Task: Create a due date automation trigger when advanced on, on the tuesday of the week a card is due add dates due in between 1 and 5 working days at 11:00 AM.
Action: Mouse moved to (959, 75)
Screenshot: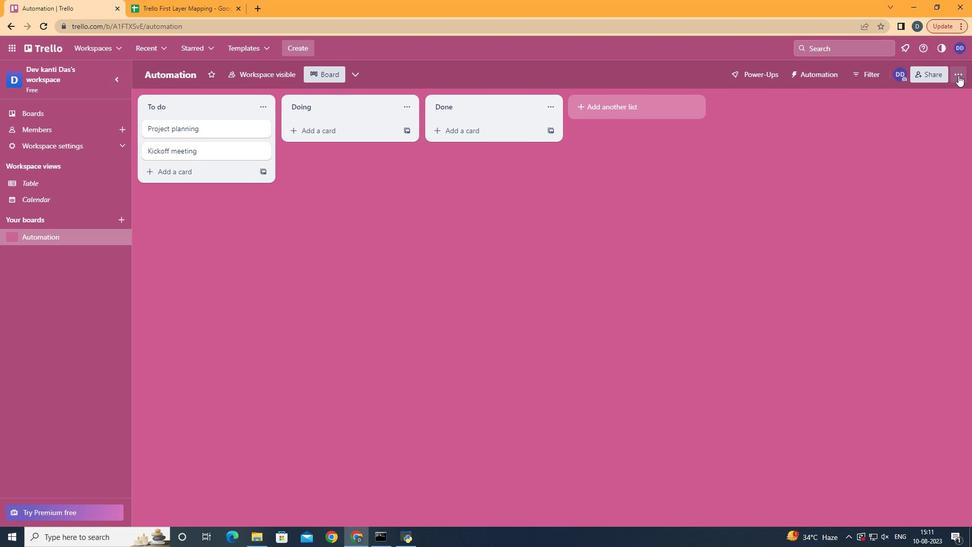 
Action: Mouse pressed left at (959, 75)
Screenshot: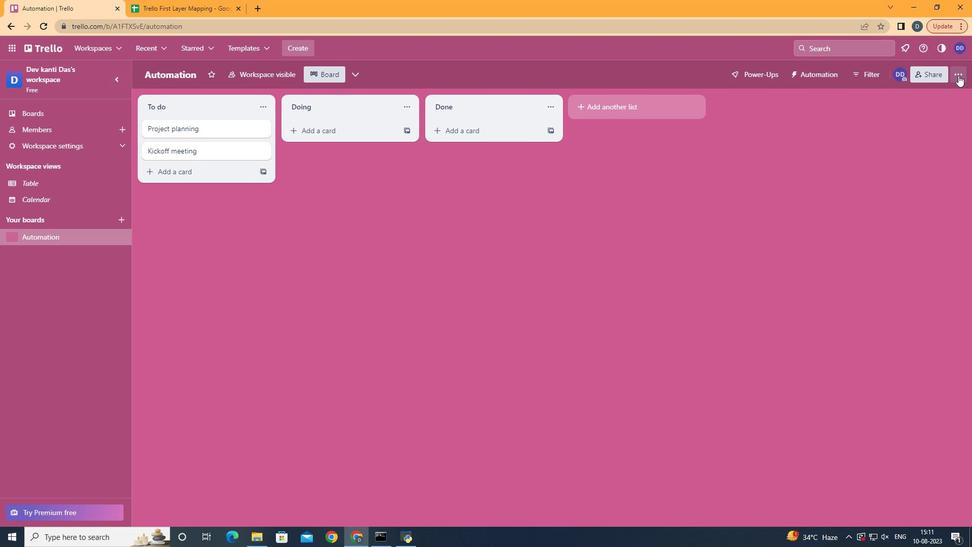 
Action: Mouse moved to (845, 217)
Screenshot: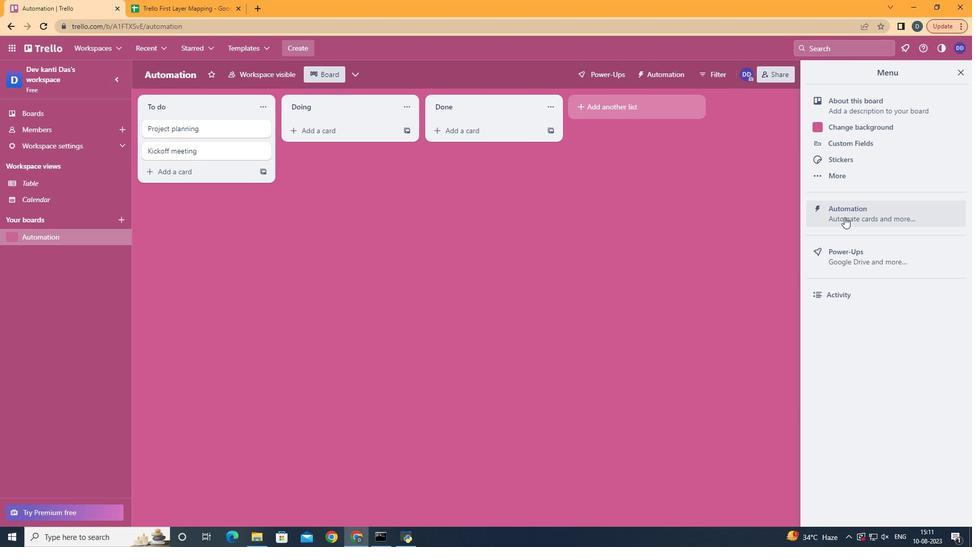 
Action: Mouse pressed left at (845, 217)
Screenshot: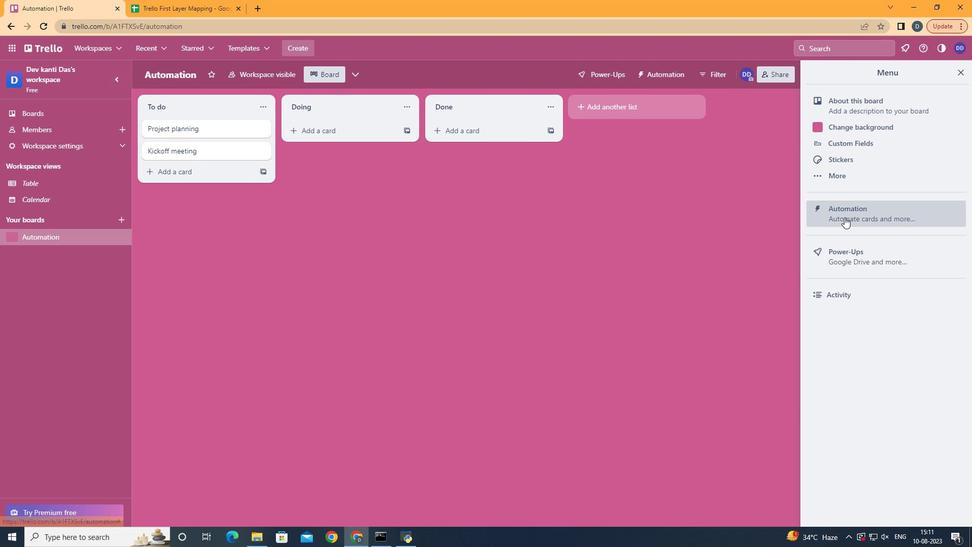 
Action: Mouse moved to (186, 203)
Screenshot: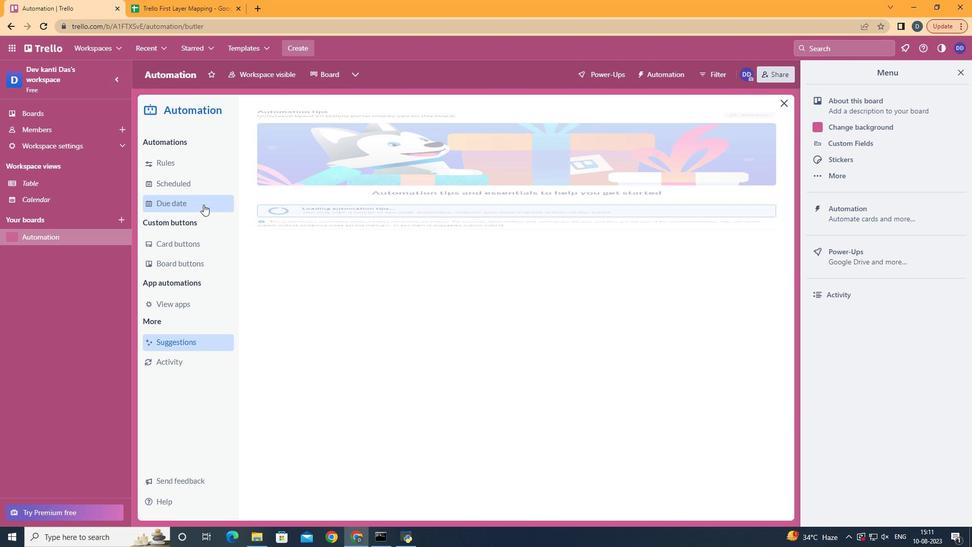 
Action: Mouse pressed left at (186, 203)
Screenshot: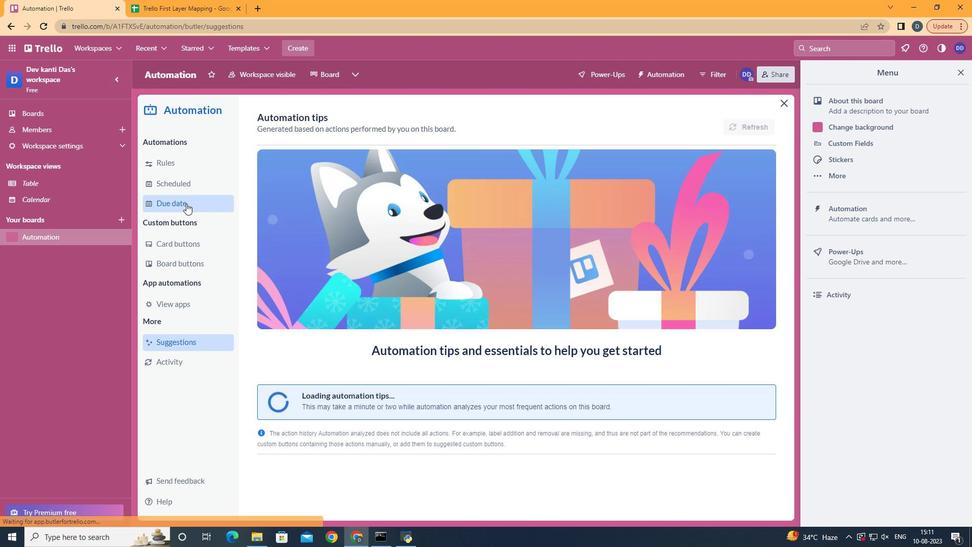 
Action: Mouse moved to (712, 115)
Screenshot: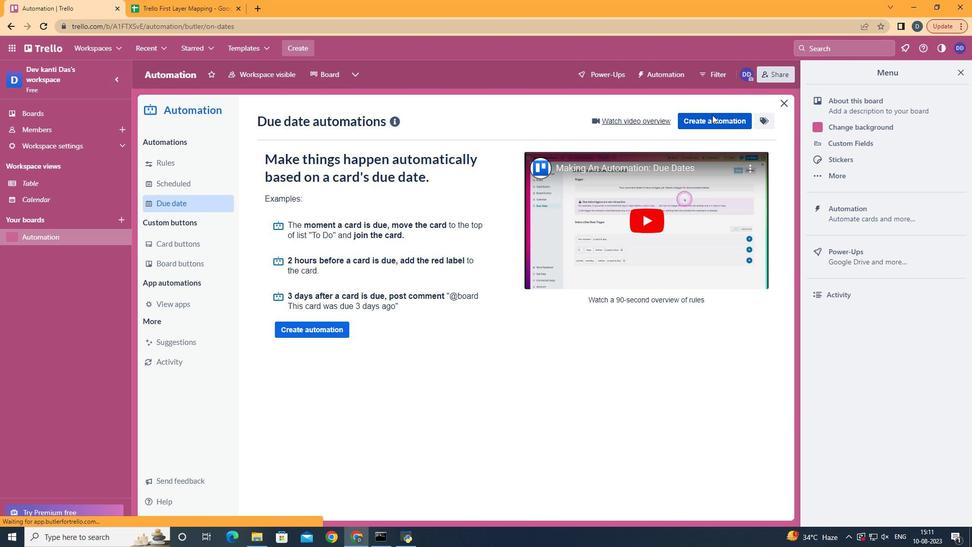 
Action: Mouse pressed left at (712, 115)
Screenshot: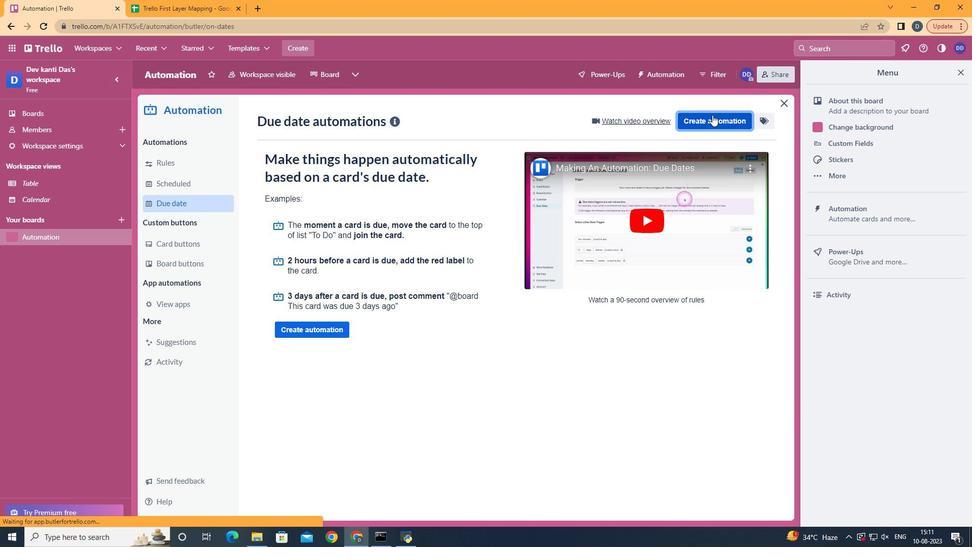 
Action: Mouse moved to (553, 222)
Screenshot: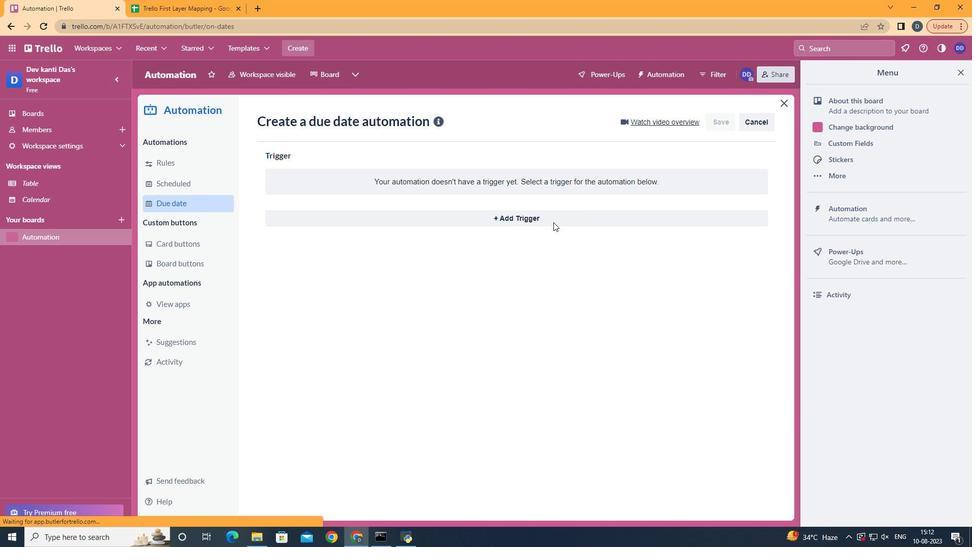 
Action: Mouse pressed left at (553, 222)
Screenshot: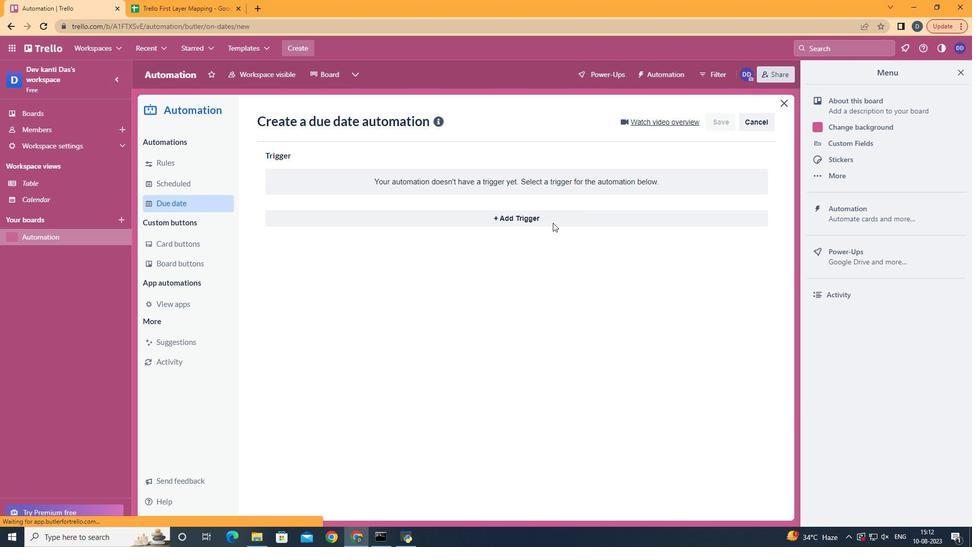 
Action: Mouse moved to (318, 283)
Screenshot: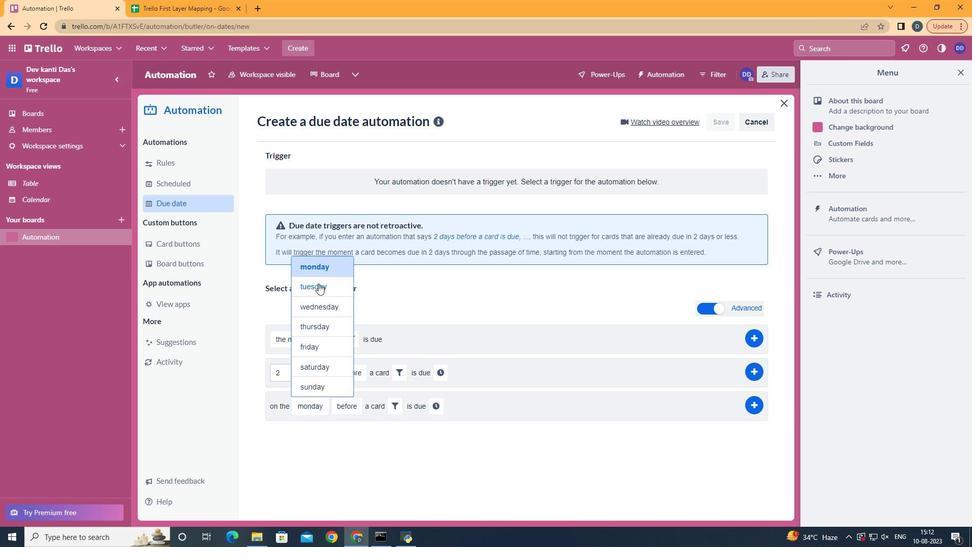 
Action: Mouse pressed left at (318, 283)
Screenshot: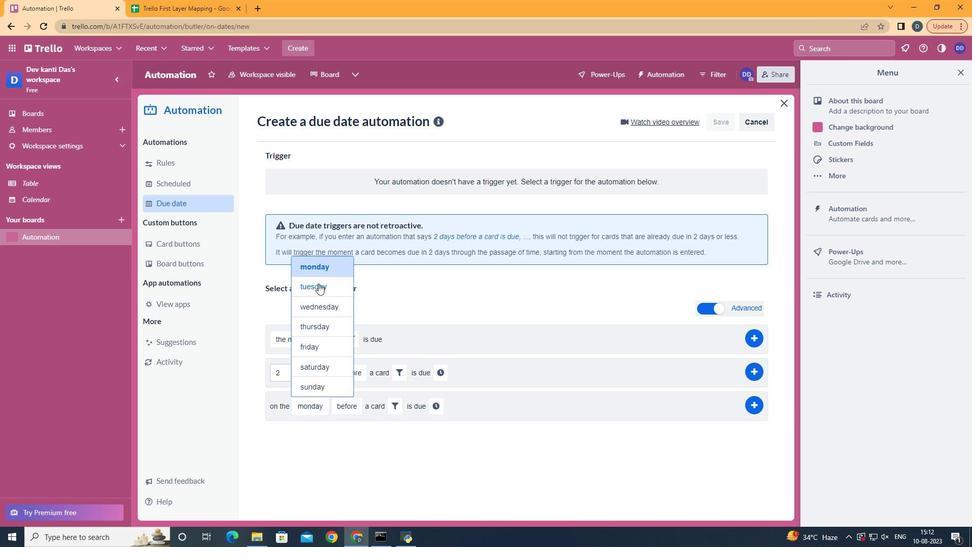 
Action: Mouse moved to (366, 463)
Screenshot: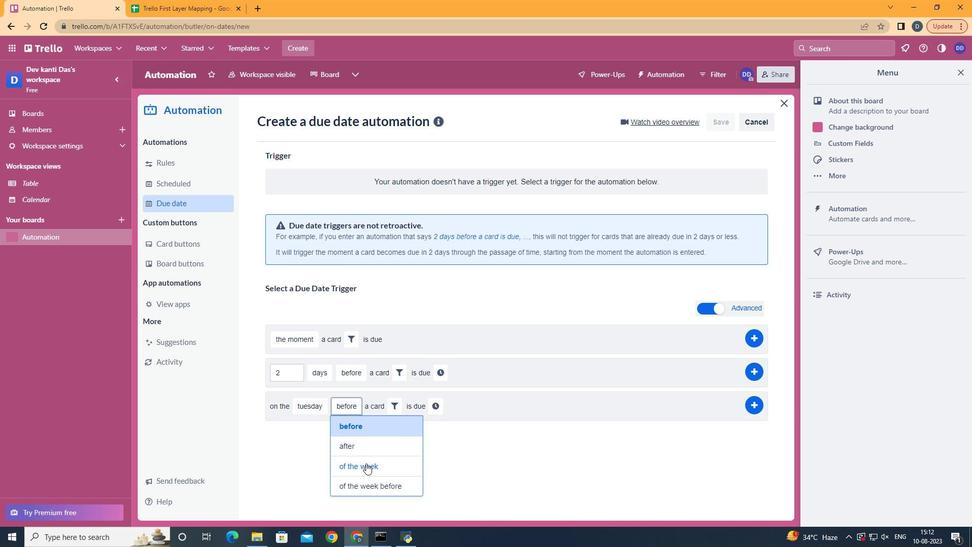 
Action: Mouse pressed left at (366, 463)
Screenshot: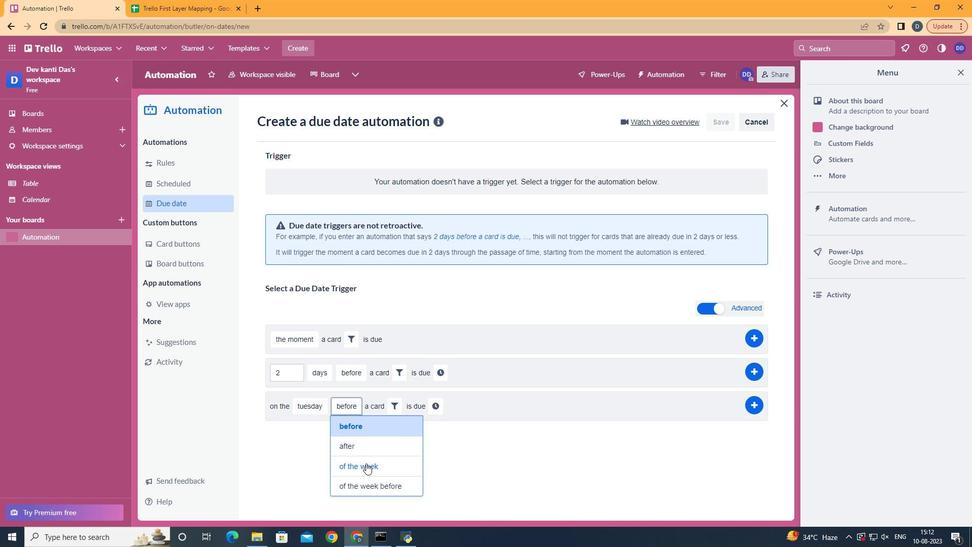 
Action: Mouse moved to (404, 404)
Screenshot: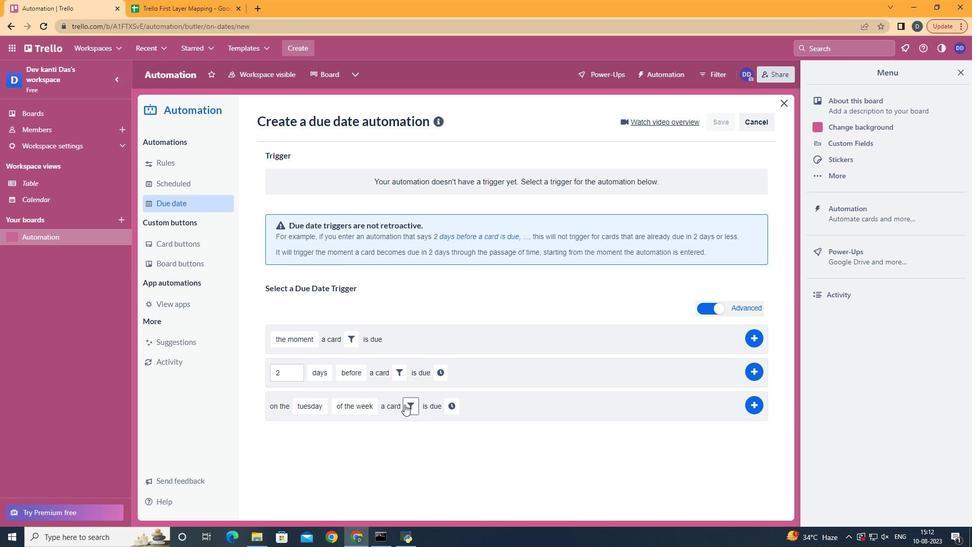
Action: Mouse pressed left at (404, 404)
Screenshot: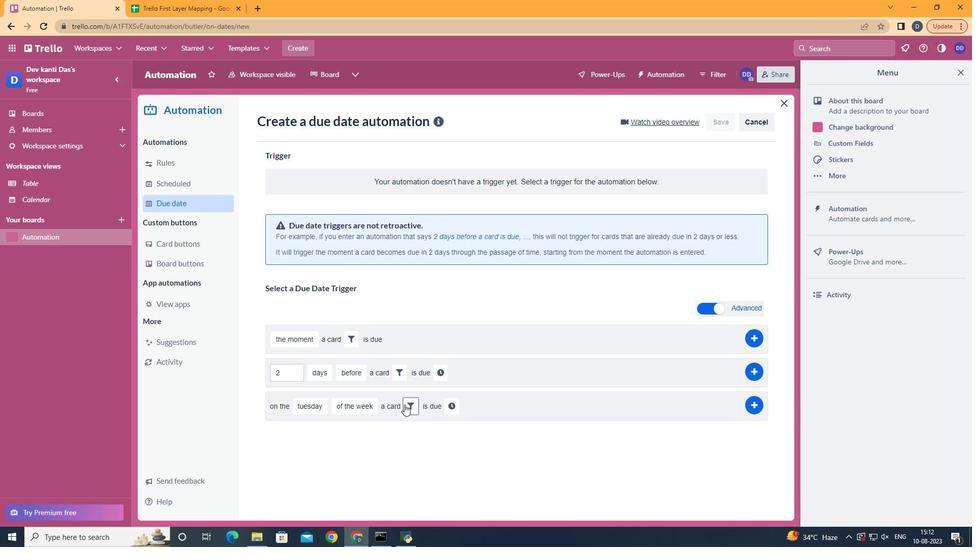 
Action: Mouse moved to (453, 436)
Screenshot: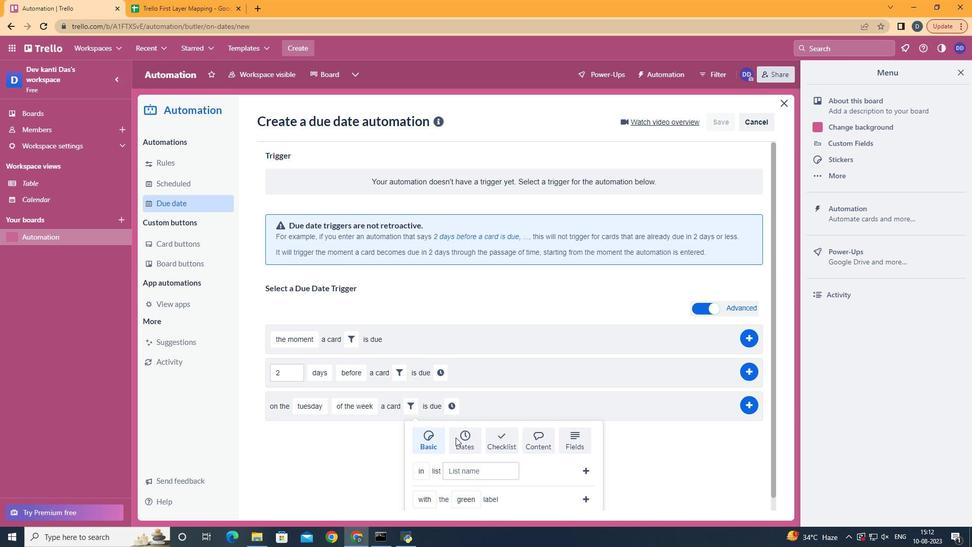 
Action: Mouse pressed left at (453, 436)
Screenshot: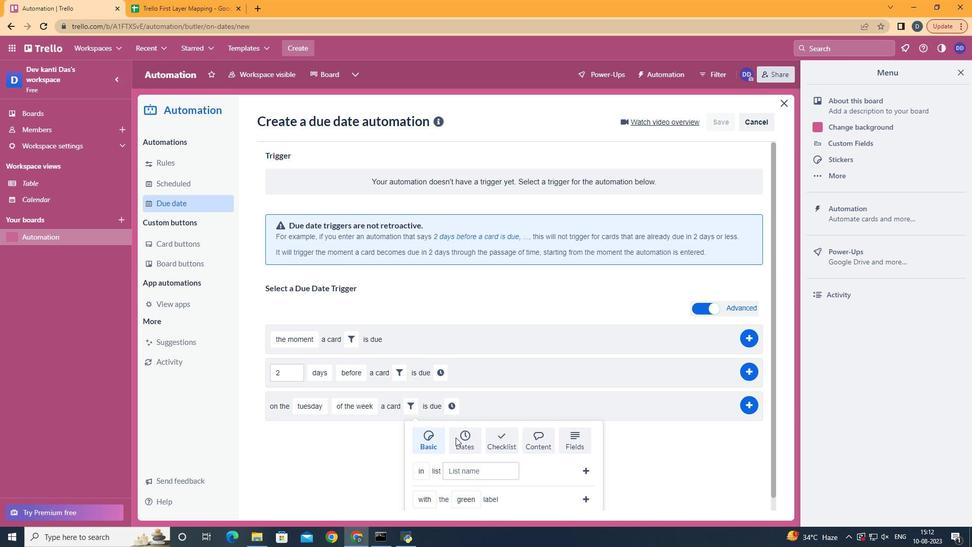 
Action: Mouse moved to (455, 437)
Screenshot: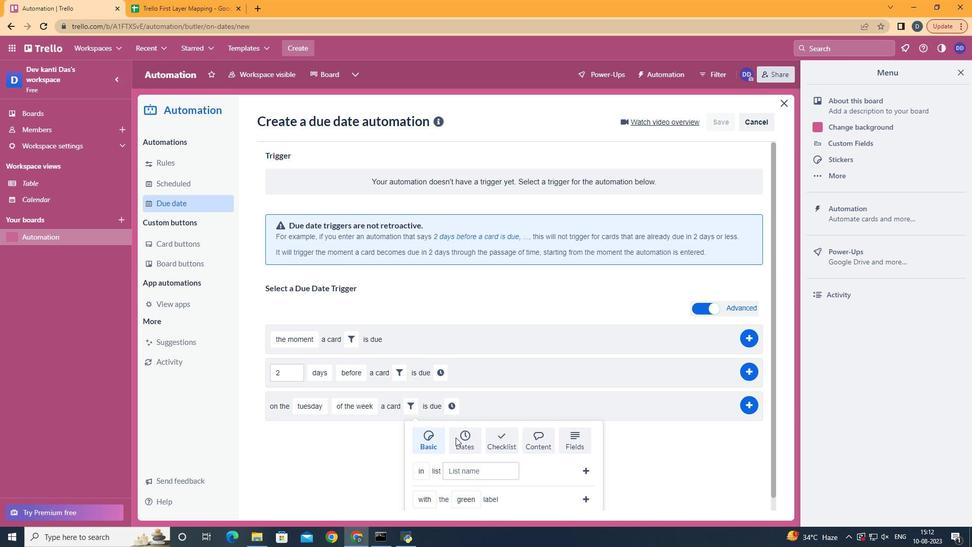 
Action: Mouse scrolled (455, 437) with delta (0, 0)
Screenshot: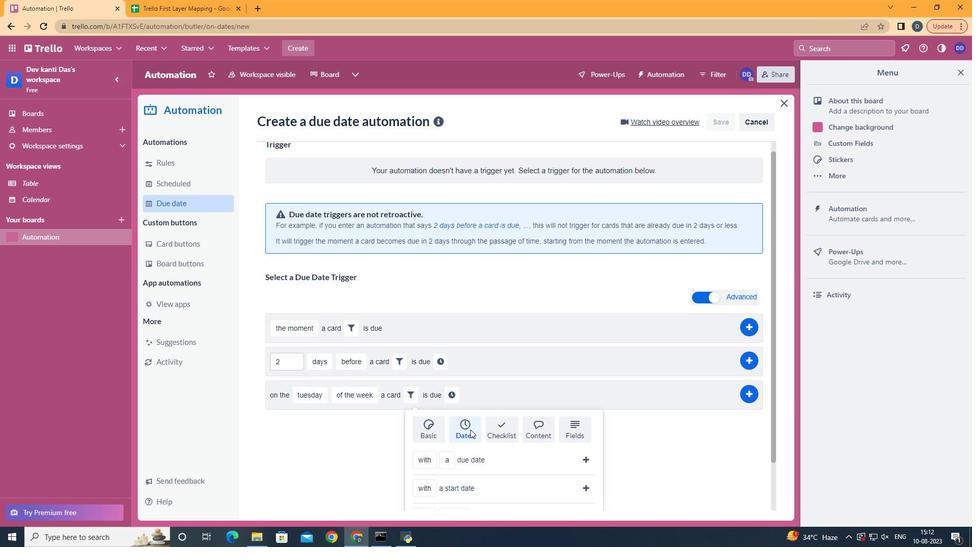 
Action: Mouse scrolled (455, 437) with delta (0, 0)
Screenshot: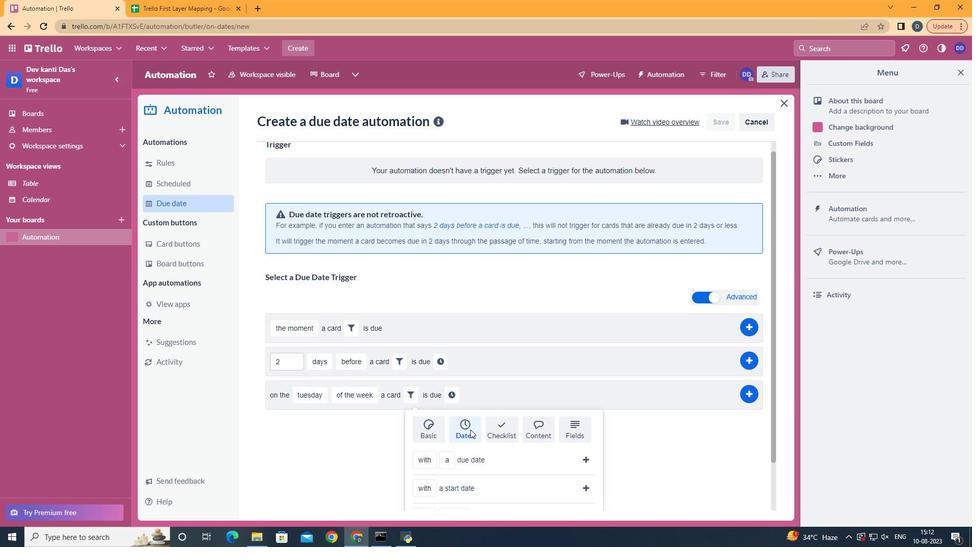 
Action: Mouse scrolled (455, 437) with delta (0, 0)
Screenshot: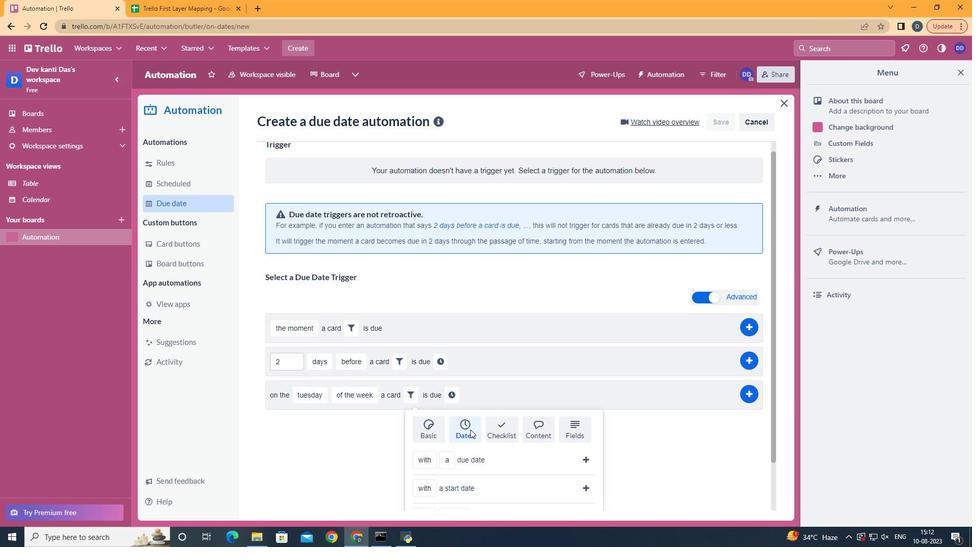 
Action: Mouse scrolled (455, 437) with delta (0, 0)
Screenshot: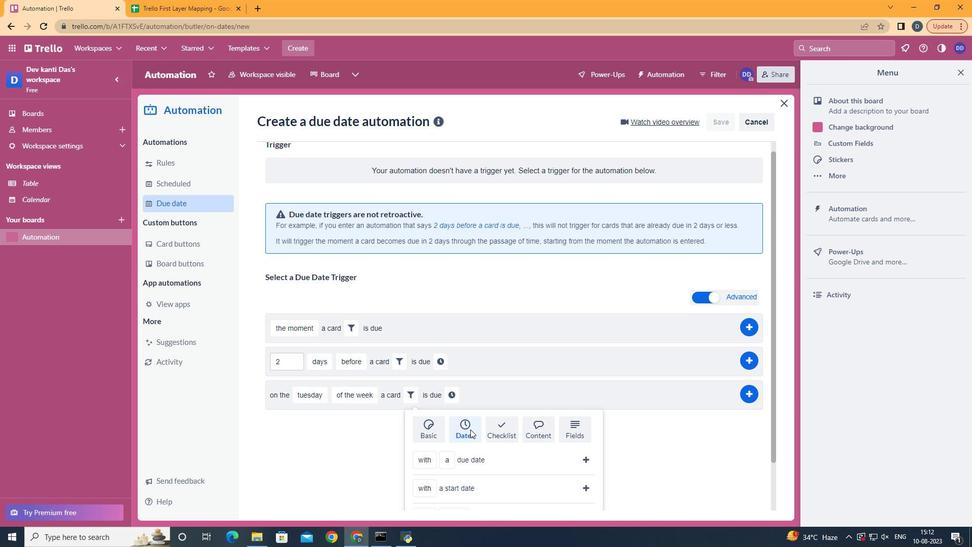
Action: Mouse scrolled (455, 437) with delta (0, 0)
Screenshot: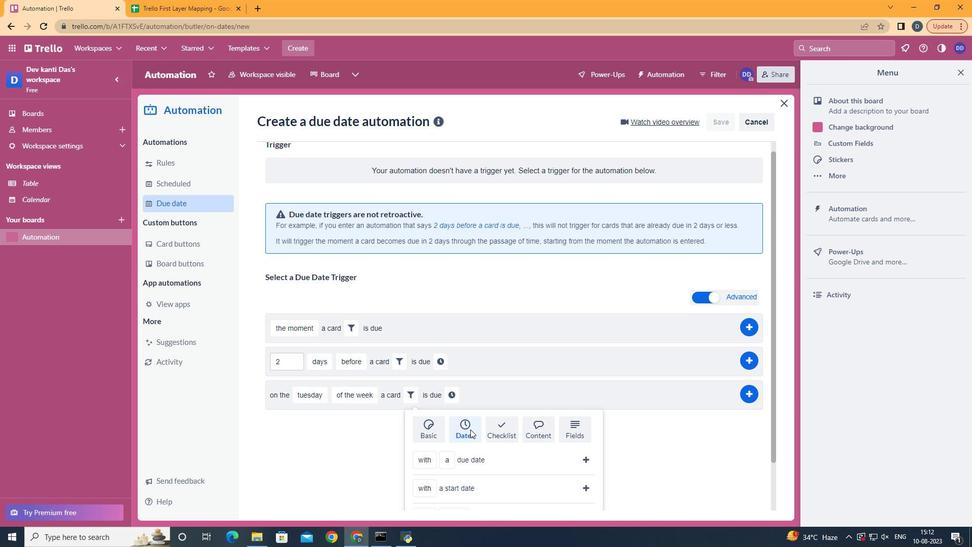 
Action: Mouse scrolled (455, 437) with delta (0, 0)
Screenshot: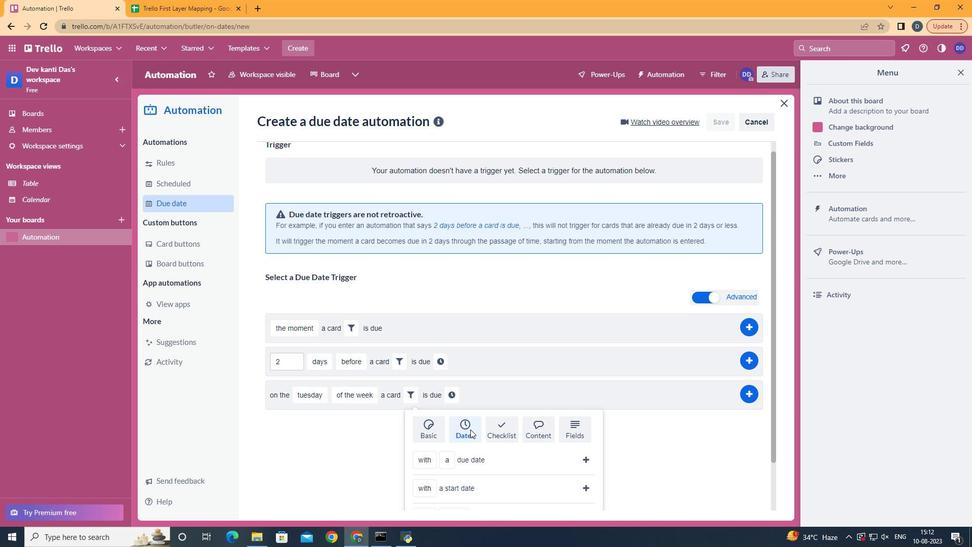 
Action: Mouse moved to (474, 466)
Screenshot: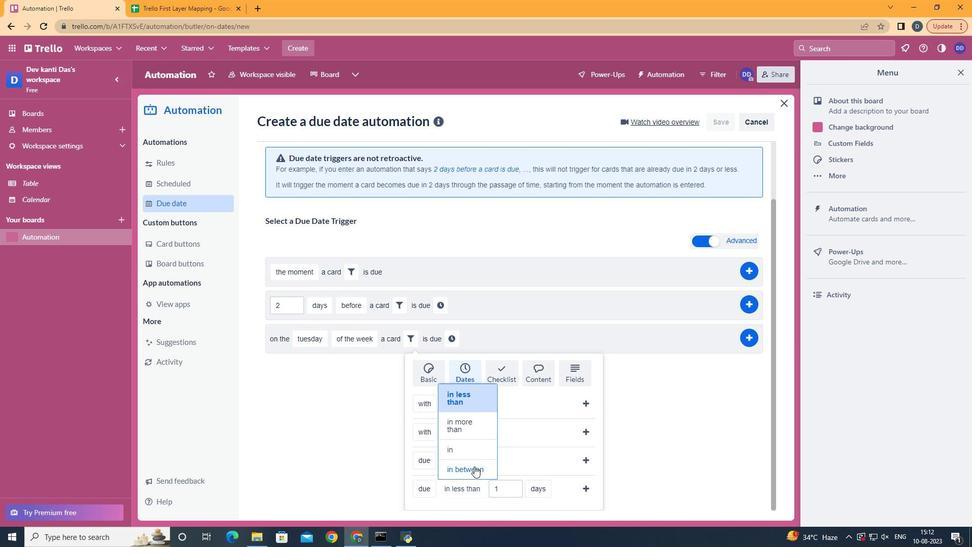 
Action: Mouse pressed left at (474, 466)
Screenshot: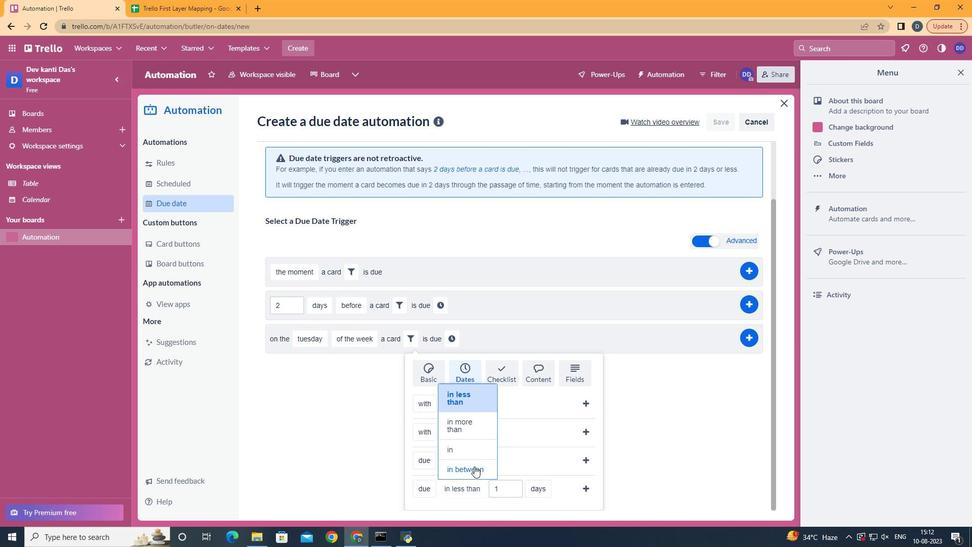 
Action: Mouse moved to (587, 474)
Screenshot: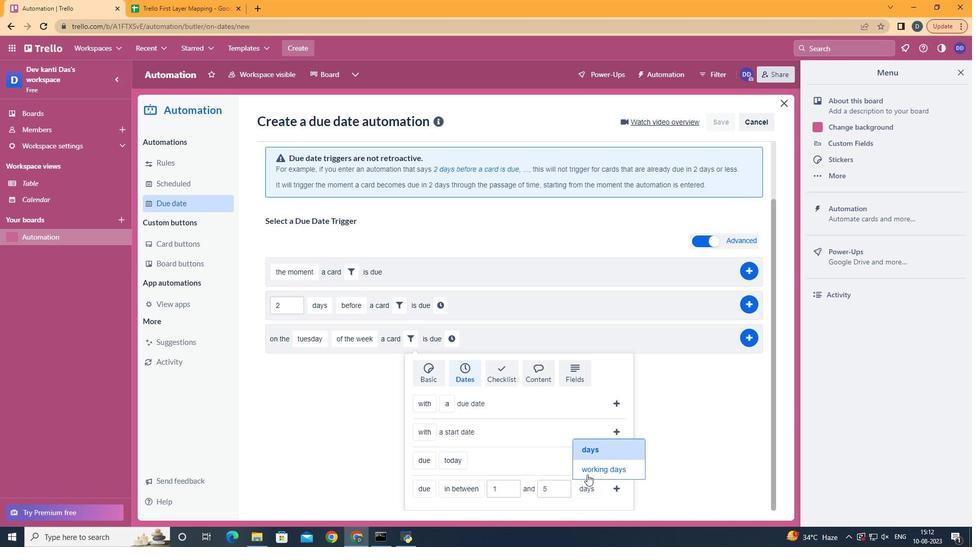 
Action: Mouse pressed left at (587, 474)
Screenshot: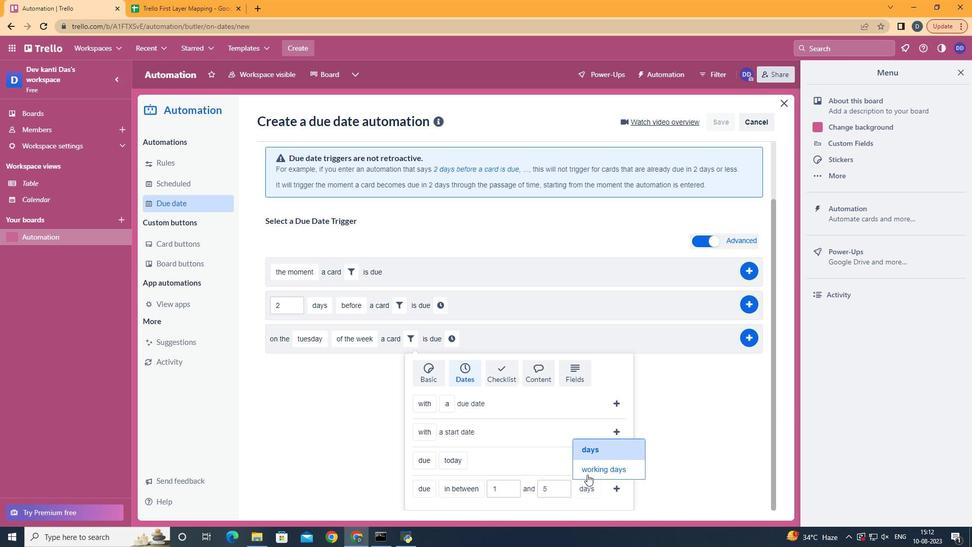 
Action: Mouse moved to (645, 490)
Screenshot: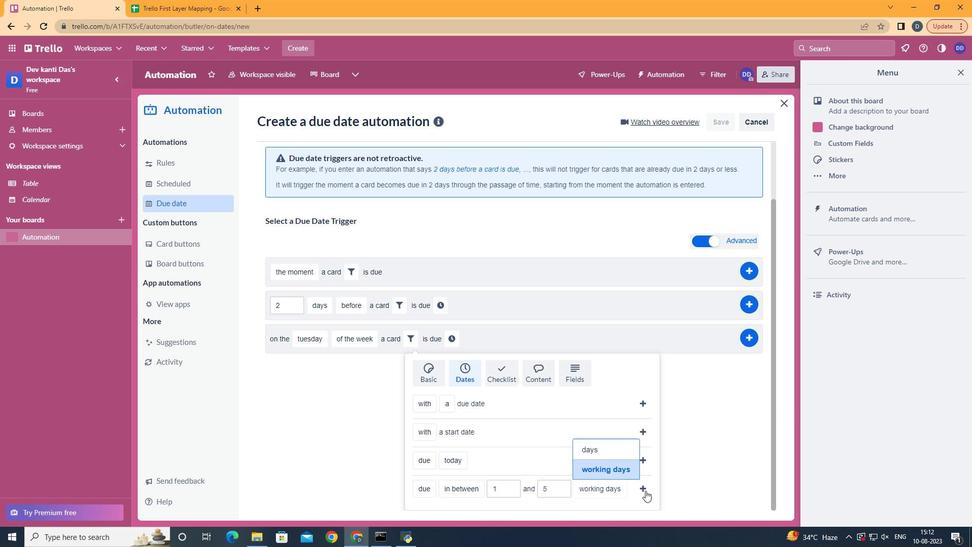 
Action: Mouse pressed left at (645, 490)
Screenshot: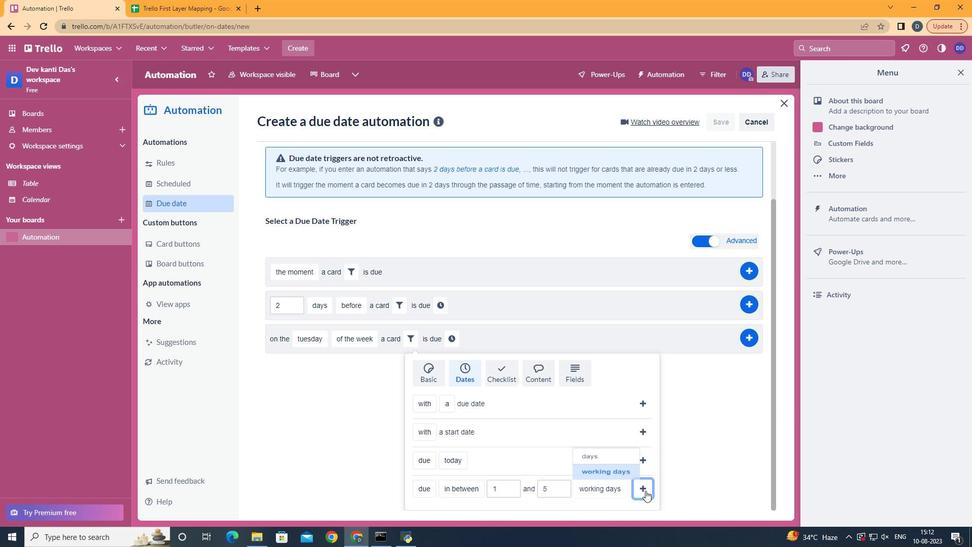 
Action: Mouse moved to (644, 407)
Screenshot: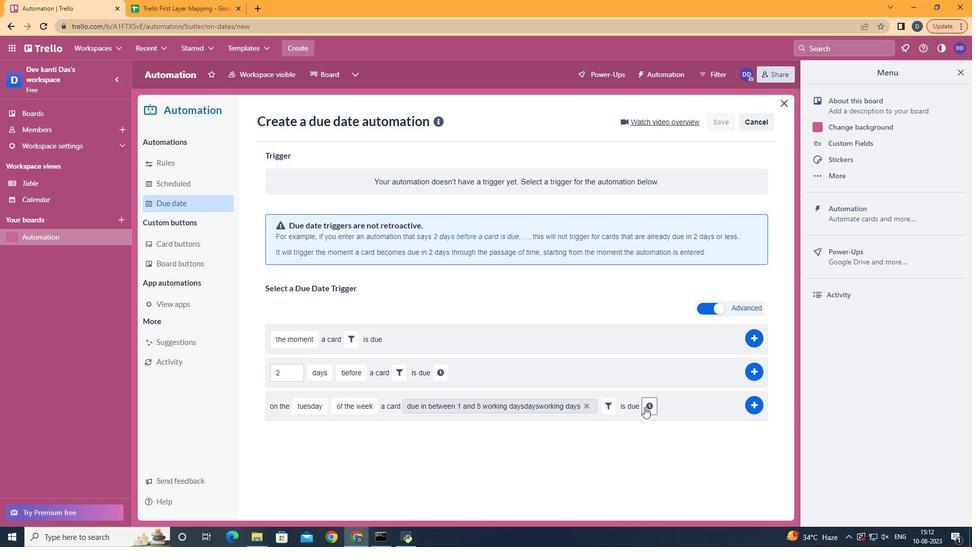 
Action: Mouse pressed left at (644, 407)
Screenshot: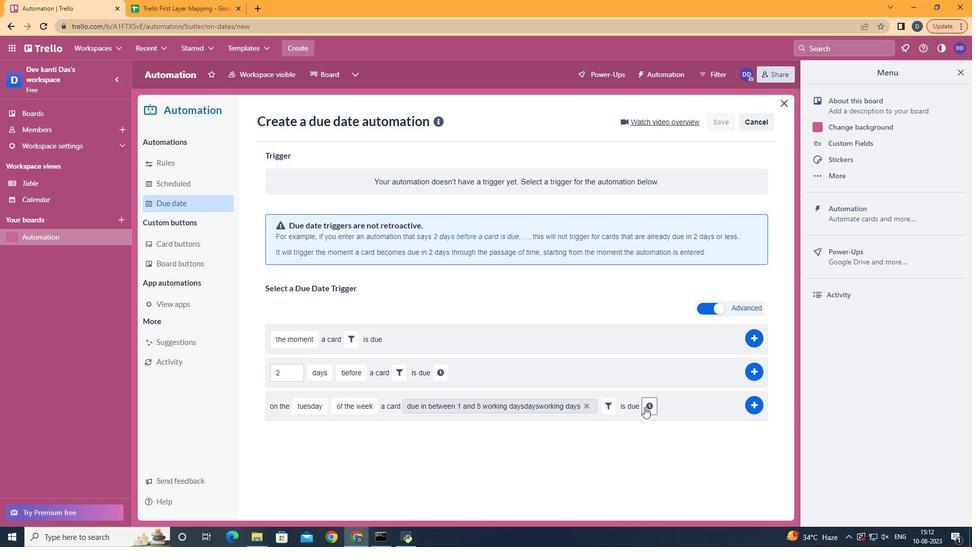 
Action: Mouse moved to (302, 429)
Screenshot: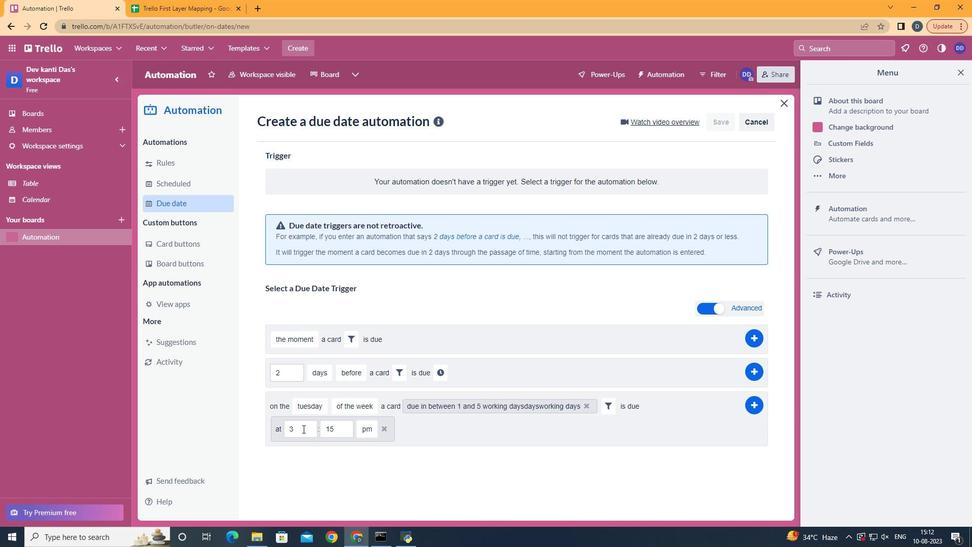 
Action: Mouse pressed left at (302, 429)
Screenshot: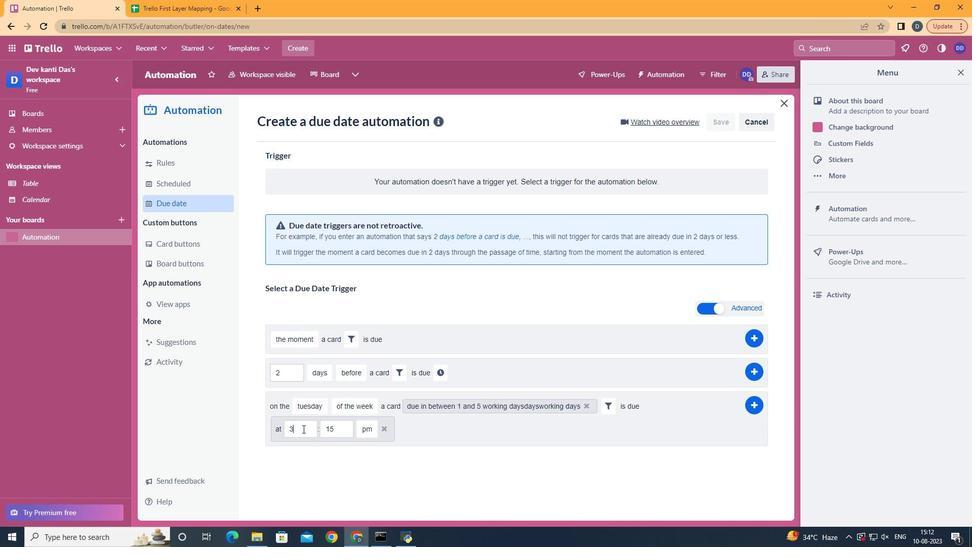
Action: Mouse moved to (302, 429)
Screenshot: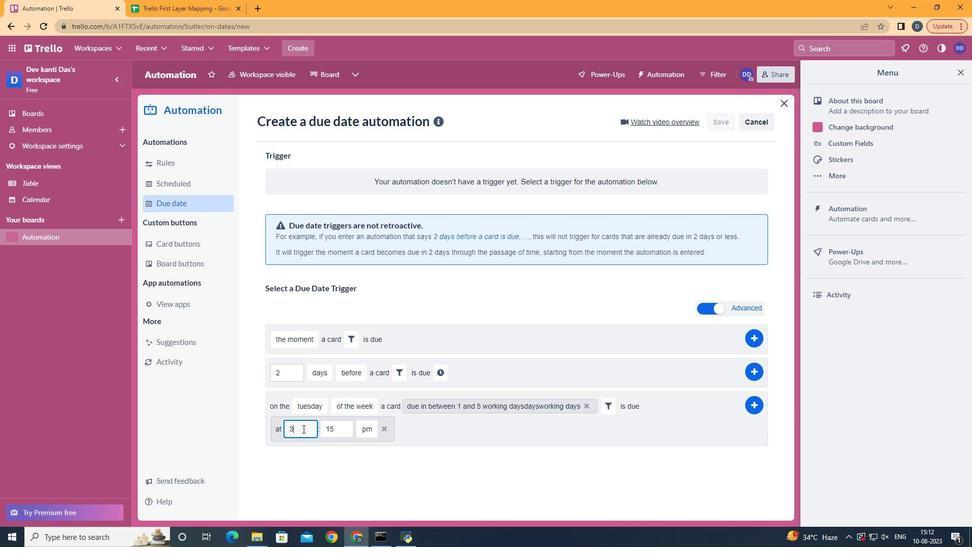 
Action: Key pressed <Key.backspace>11
Screenshot: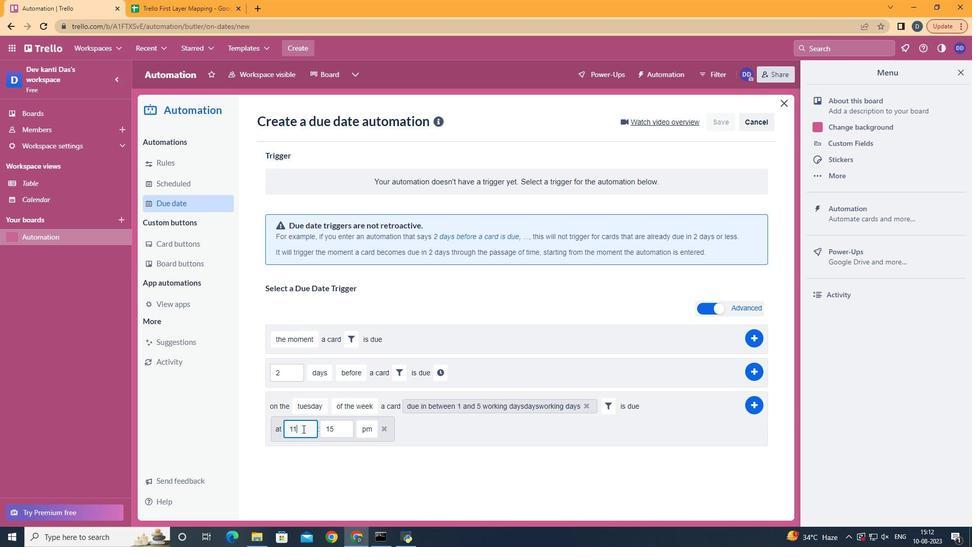 
Action: Mouse moved to (345, 433)
Screenshot: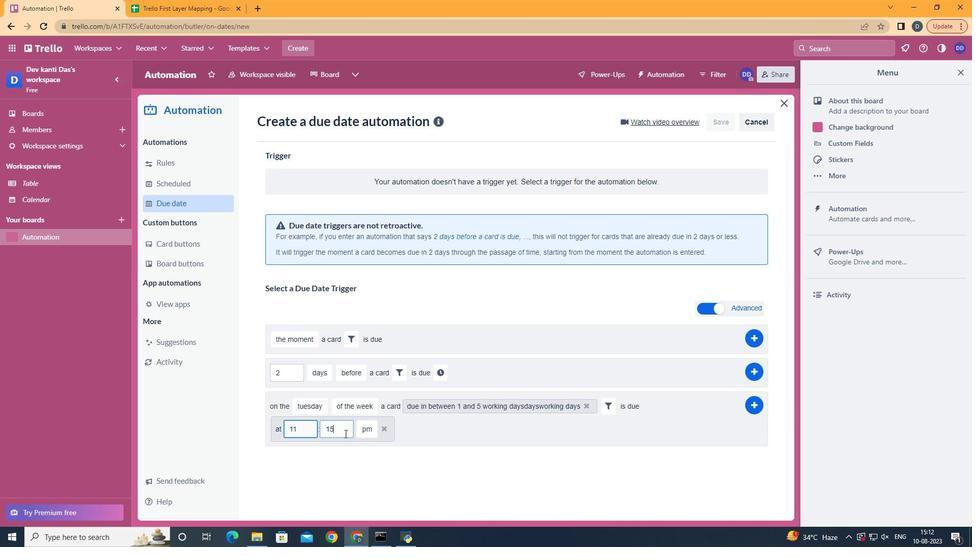
Action: Mouse pressed left at (345, 433)
Screenshot: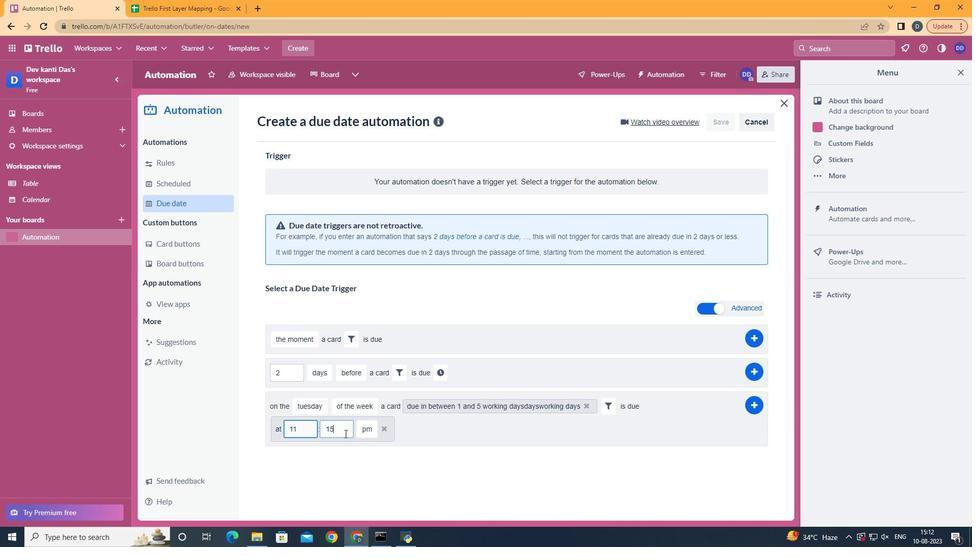 
Action: Key pressed <Key.backspace>
Screenshot: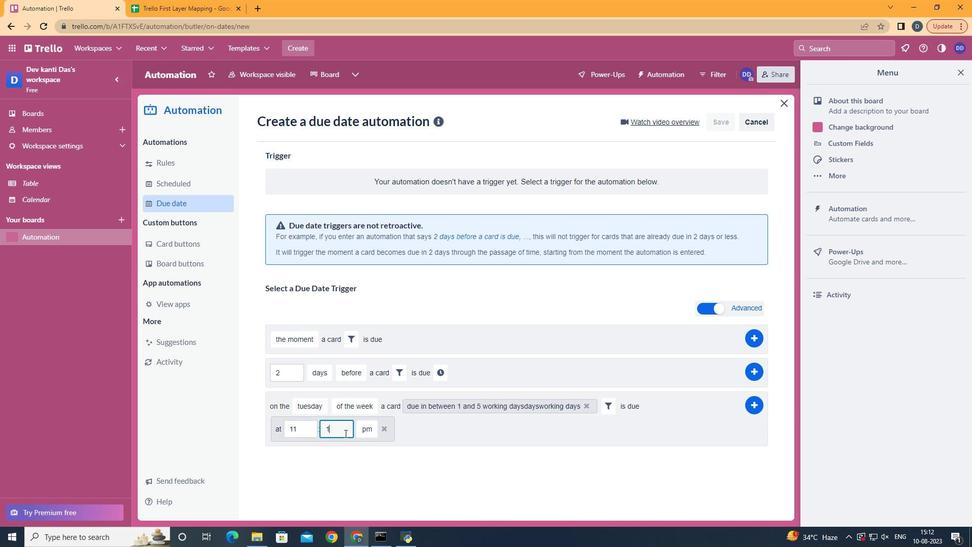 
Action: Mouse moved to (340, 434)
Screenshot: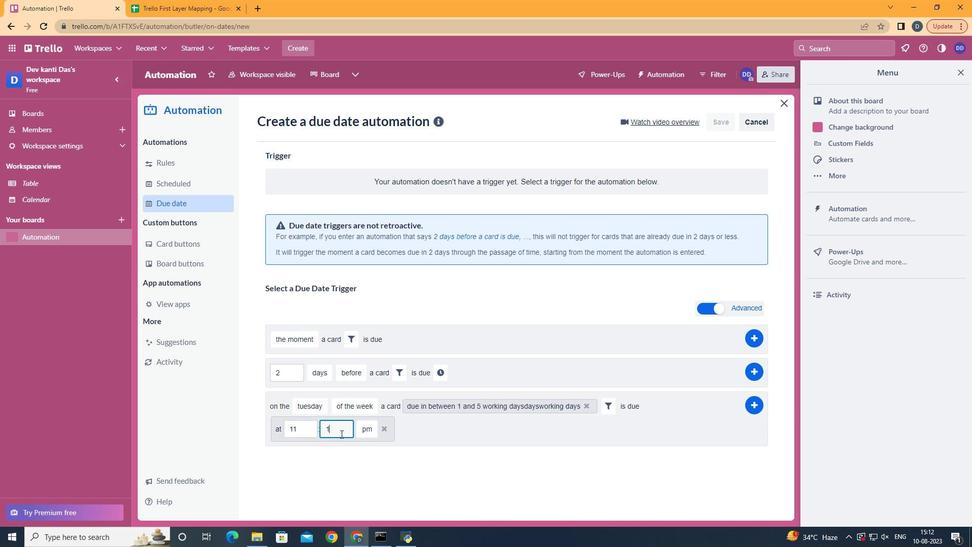 
Action: Key pressed <Key.backspace>00
Screenshot: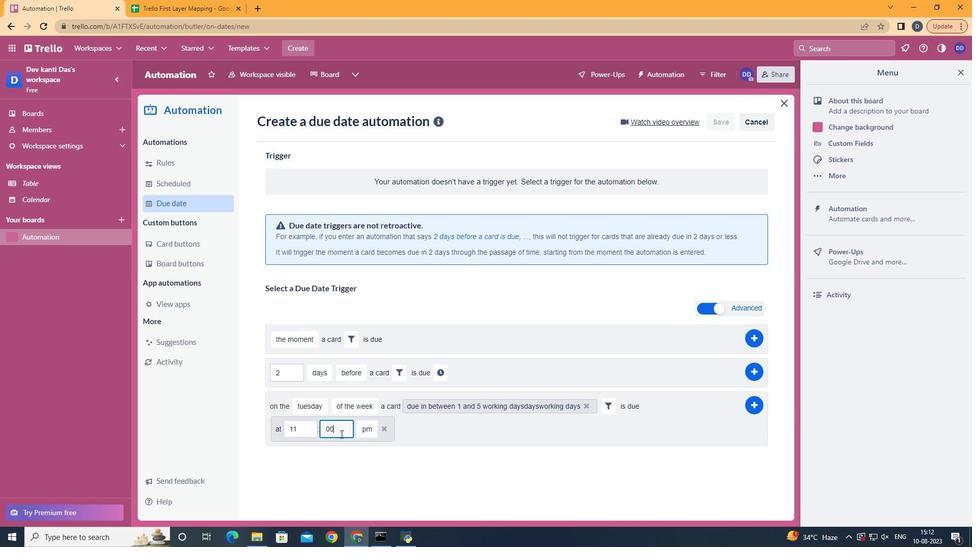
Action: Mouse moved to (366, 453)
Screenshot: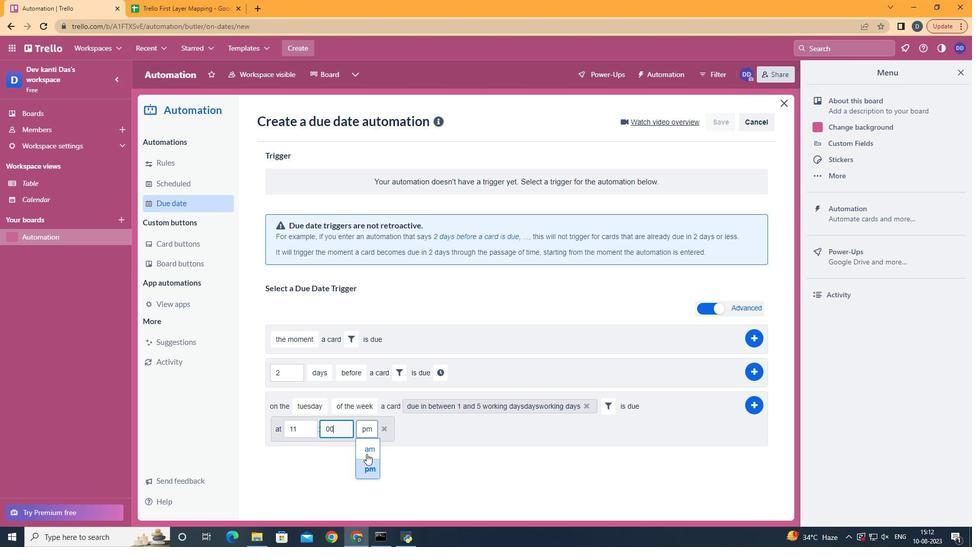 
Action: Mouse pressed left at (366, 453)
Screenshot: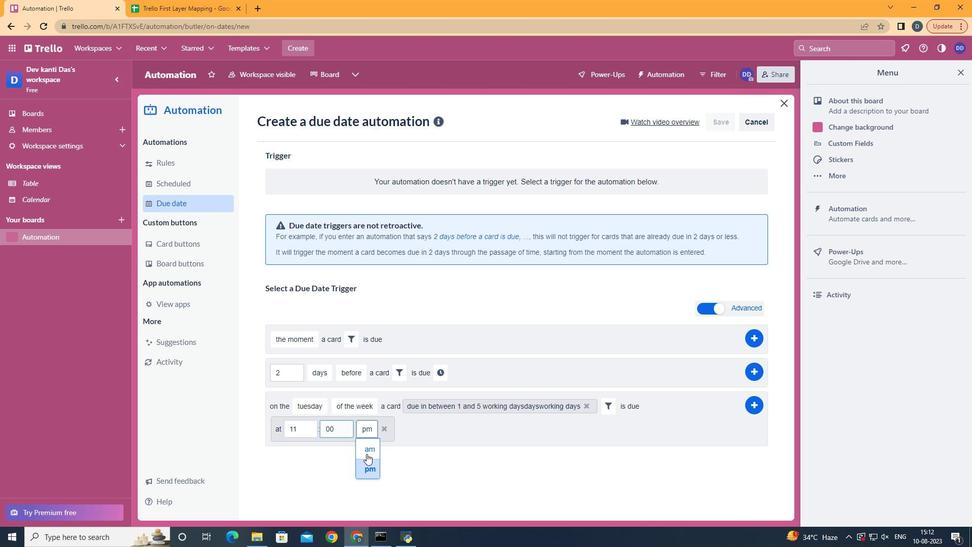 
Action: Mouse moved to (758, 408)
Screenshot: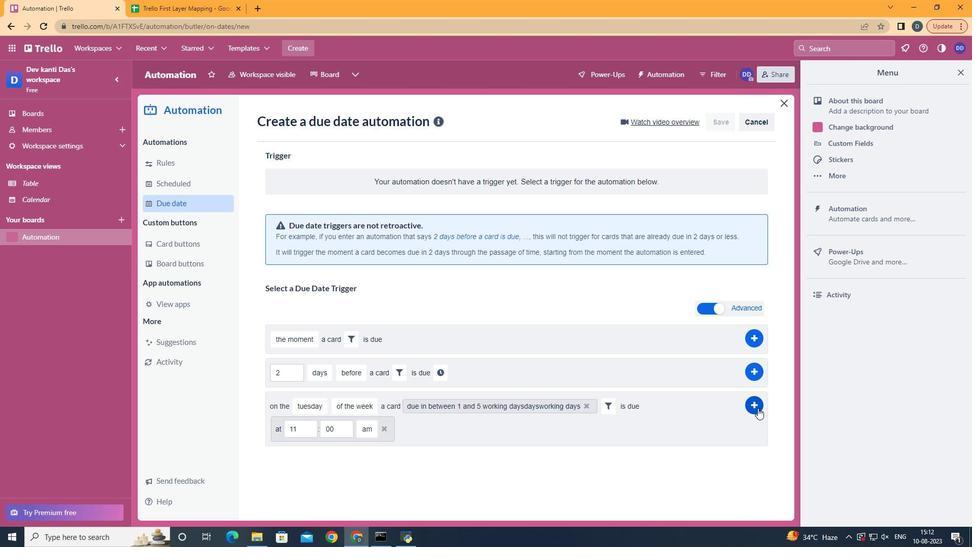 
Action: Mouse pressed left at (758, 408)
Screenshot: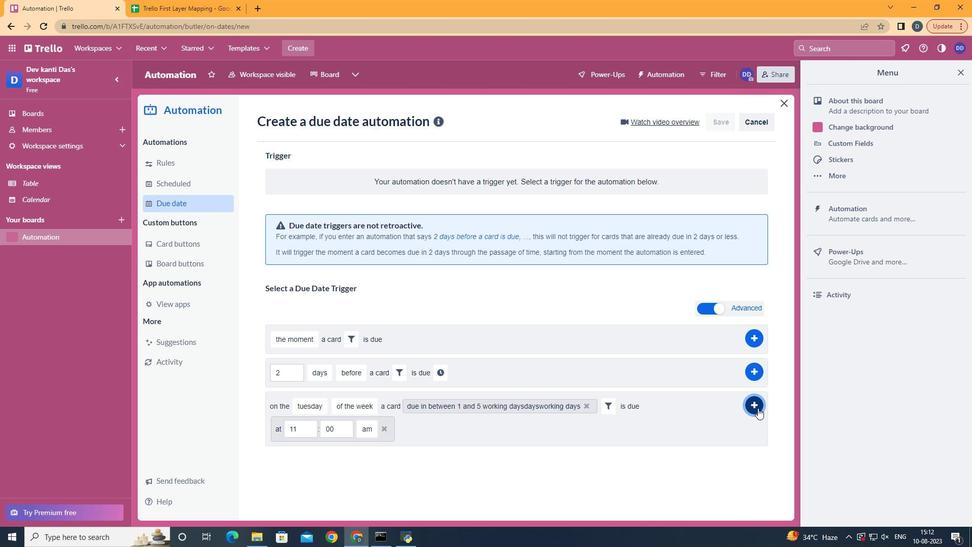 
Action: Mouse moved to (657, 145)
Screenshot: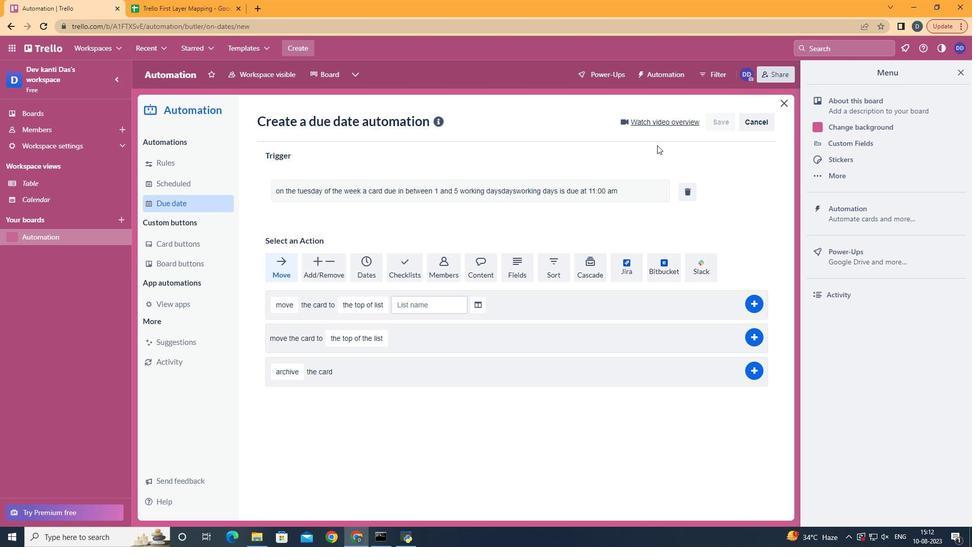 
